 Task: Select the year "2020".
Action: Mouse moved to (679, 88)
Screenshot: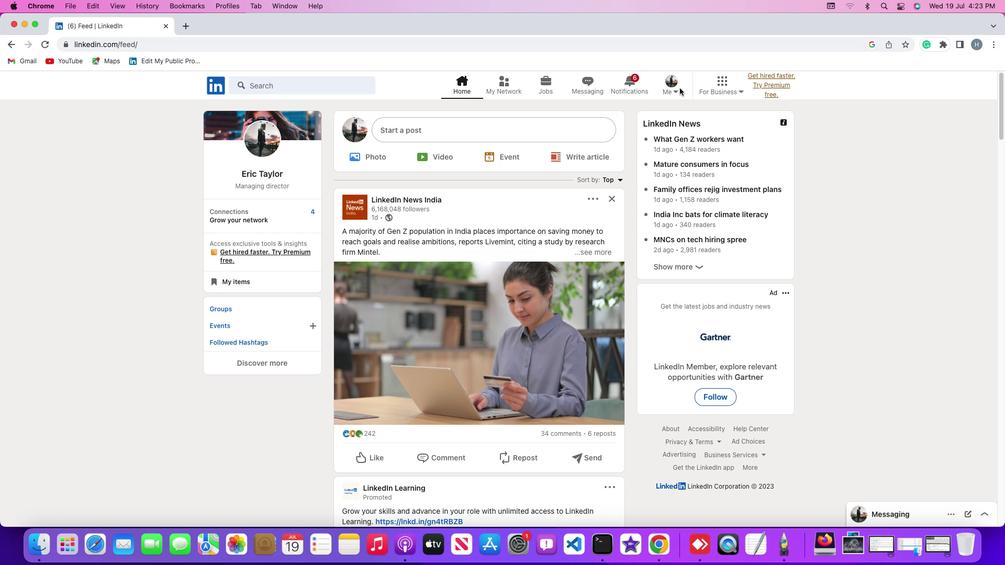 
Action: Mouse pressed left at (679, 88)
Screenshot: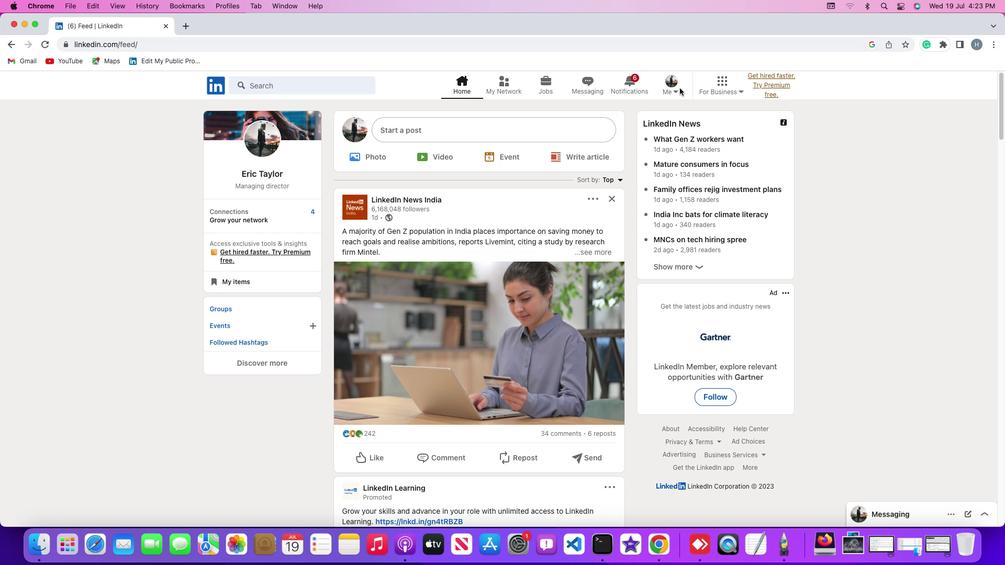 
Action: Mouse moved to (672, 90)
Screenshot: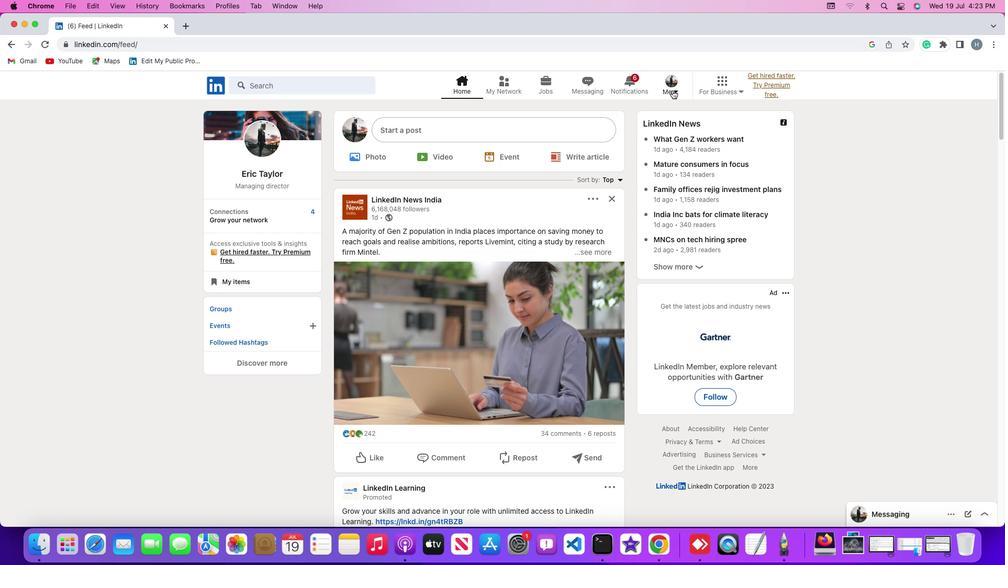 
Action: Mouse pressed left at (672, 90)
Screenshot: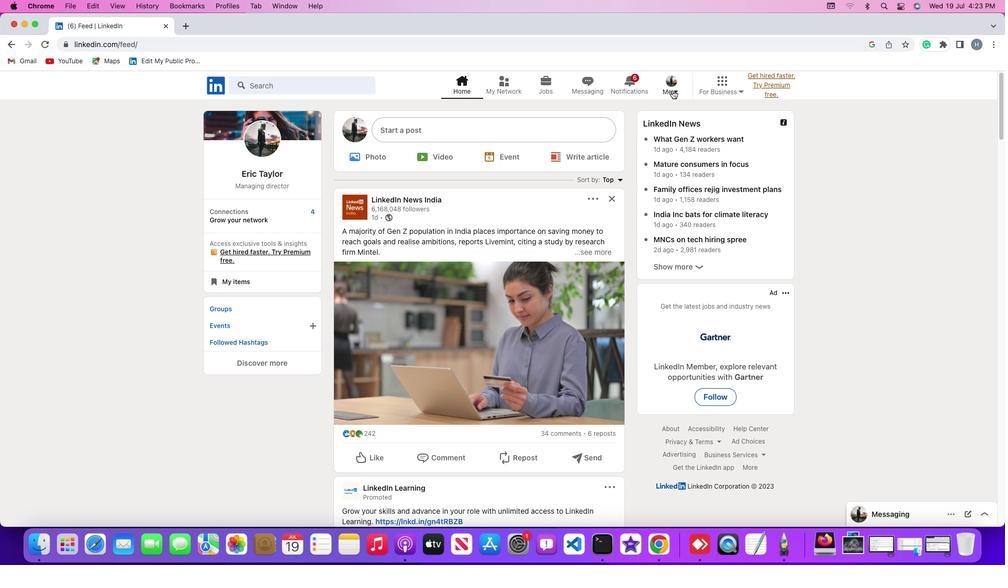 
Action: Mouse moved to (633, 144)
Screenshot: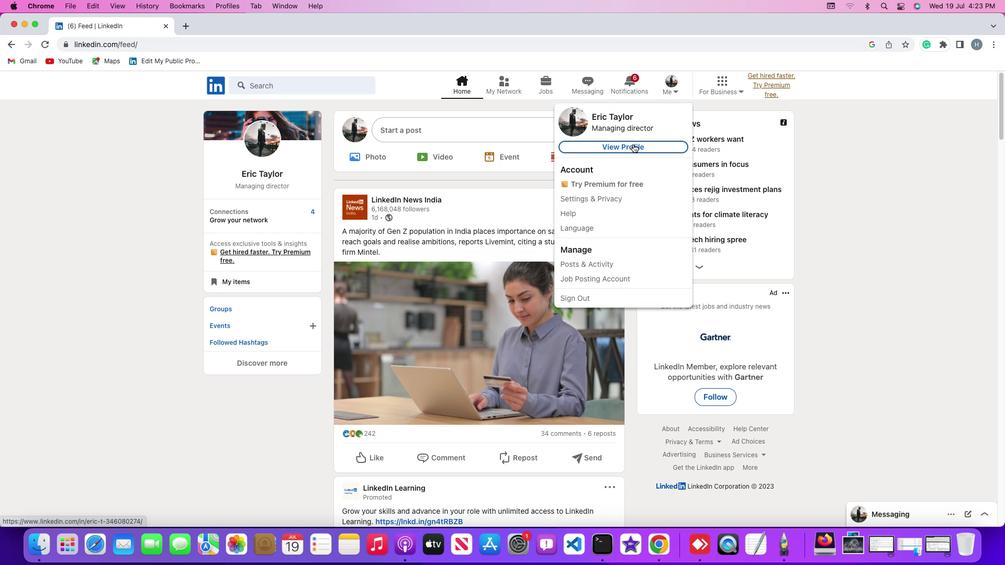 
Action: Mouse pressed left at (633, 144)
Screenshot: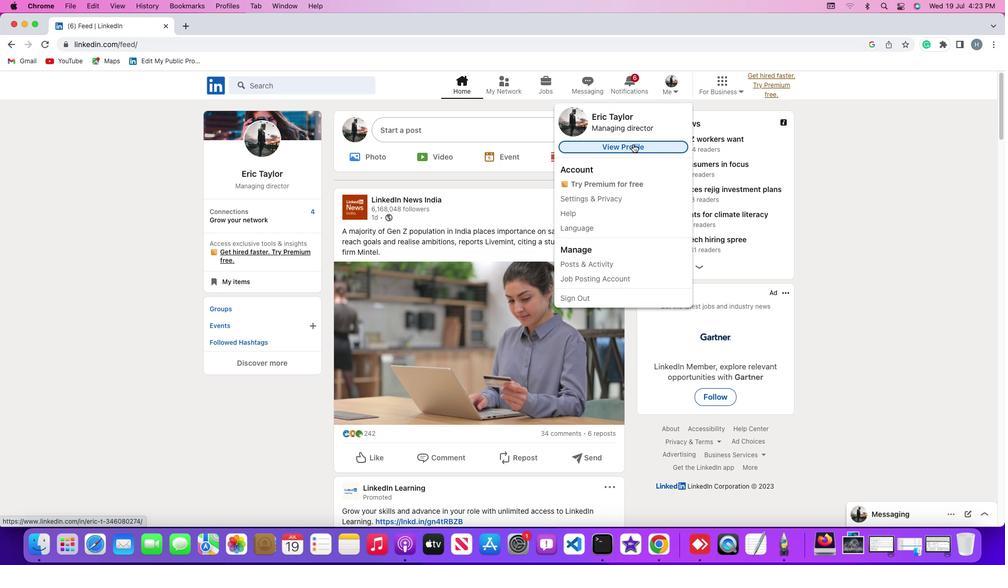 
Action: Mouse moved to (301, 314)
Screenshot: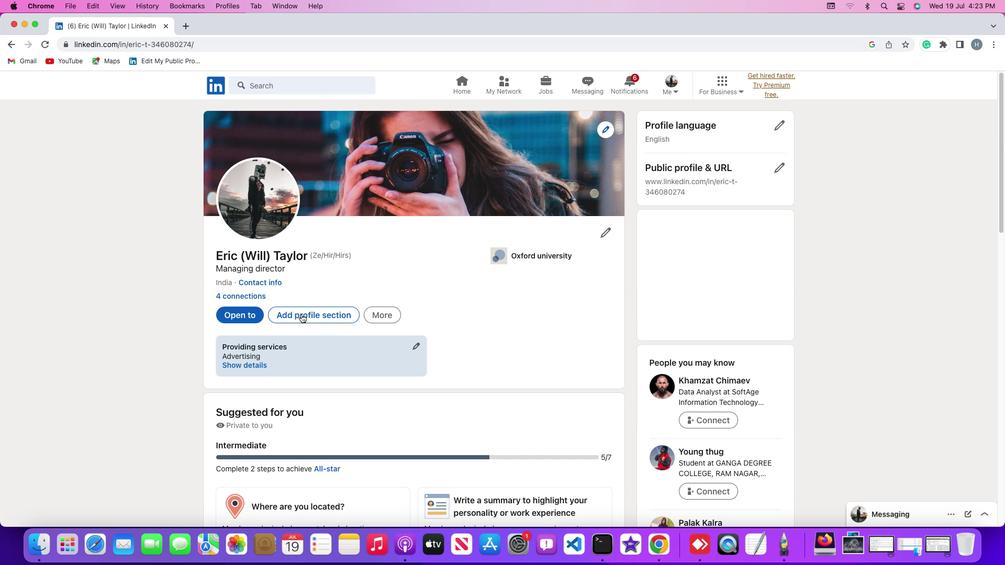 
Action: Mouse pressed left at (301, 314)
Screenshot: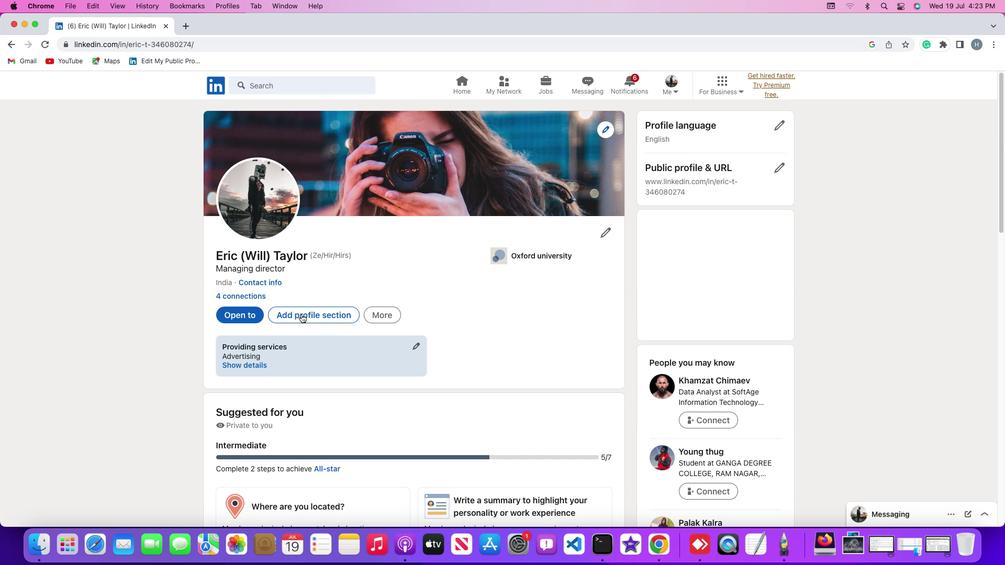 
Action: Mouse moved to (394, 254)
Screenshot: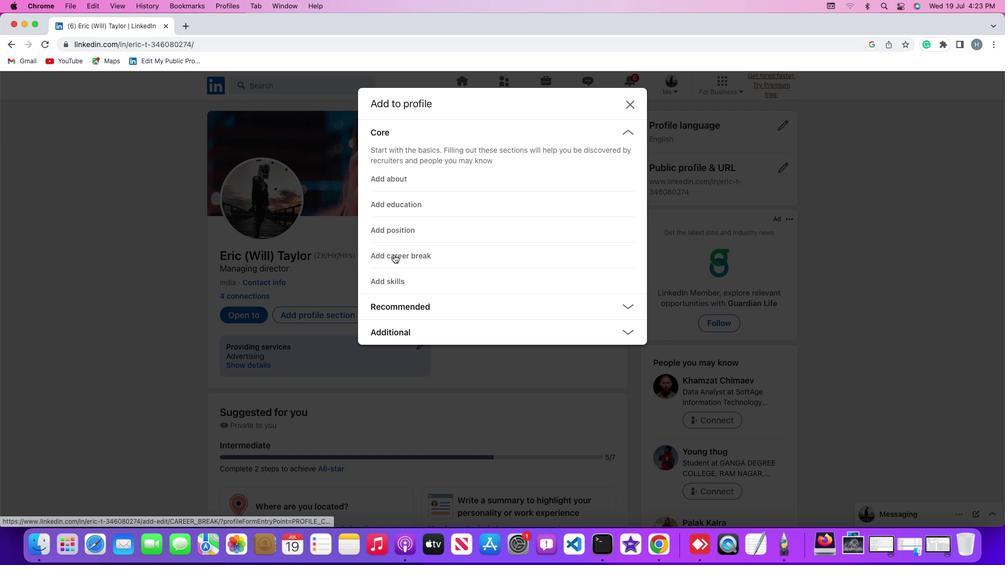 
Action: Mouse pressed left at (394, 254)
Screenshot: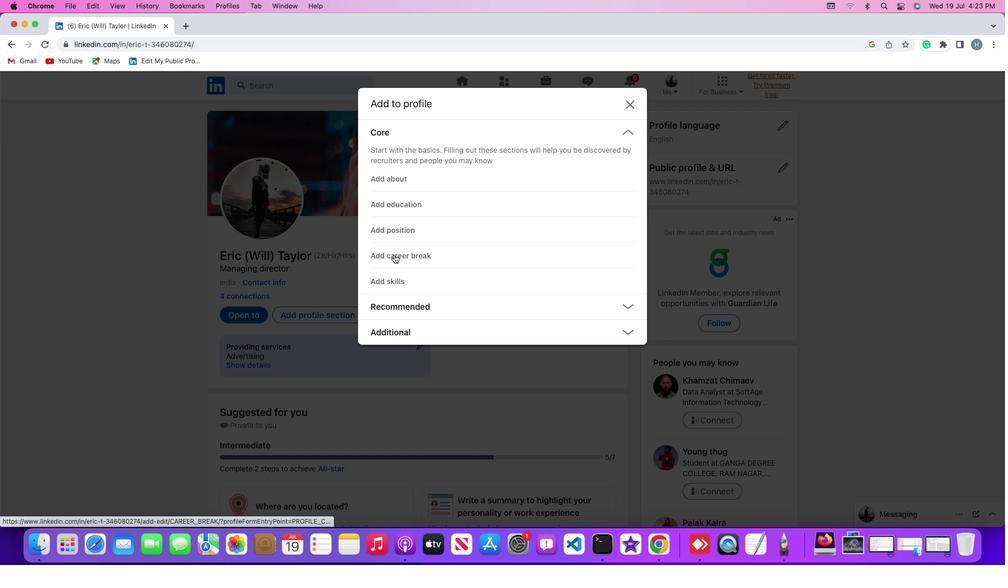 
Action: Mouse moved to (529, 309)
Screenshot: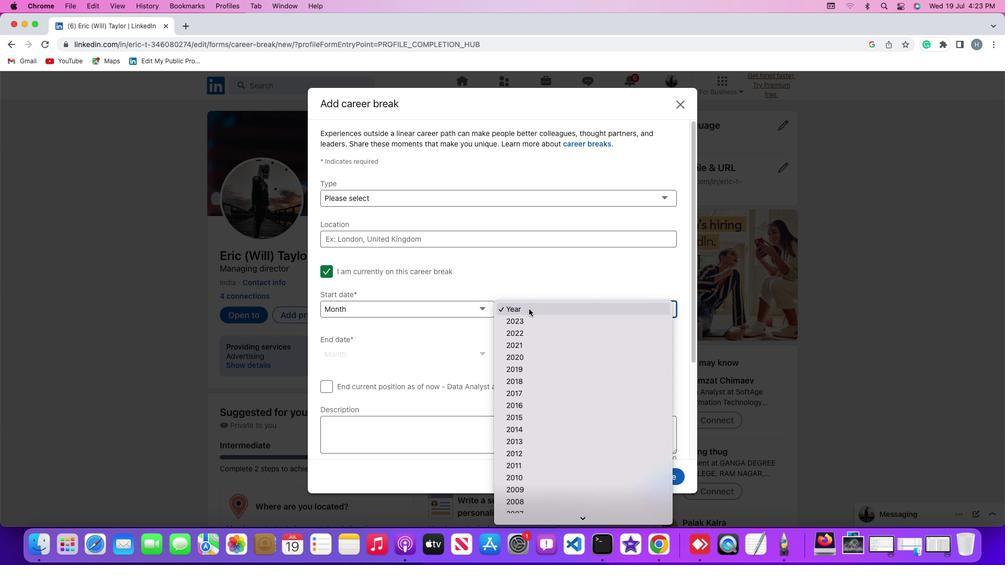 
Action: Mouse pressed left at (529, 309)
Screenshot: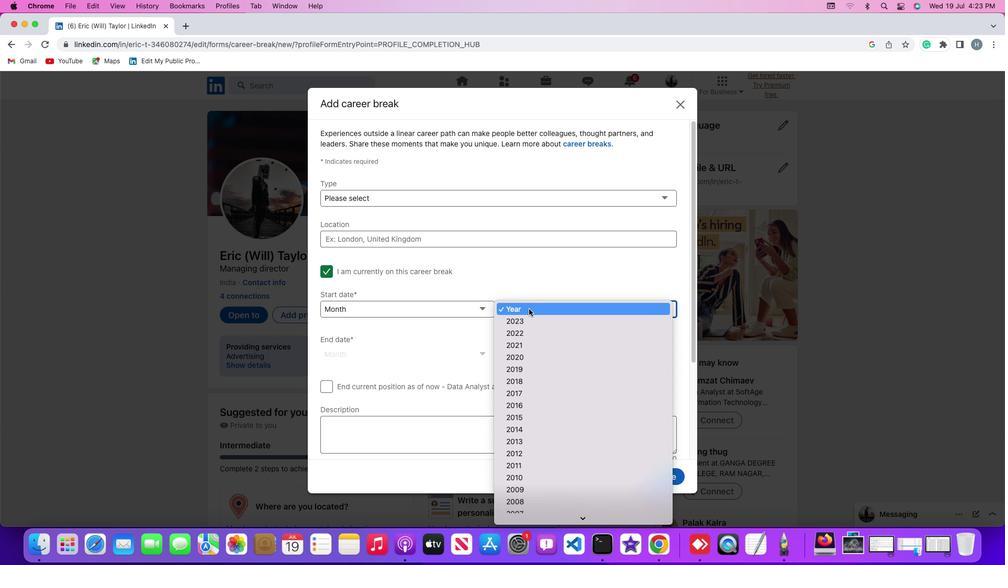 
Action: Mouse moved to (519, 359)
Screenshot: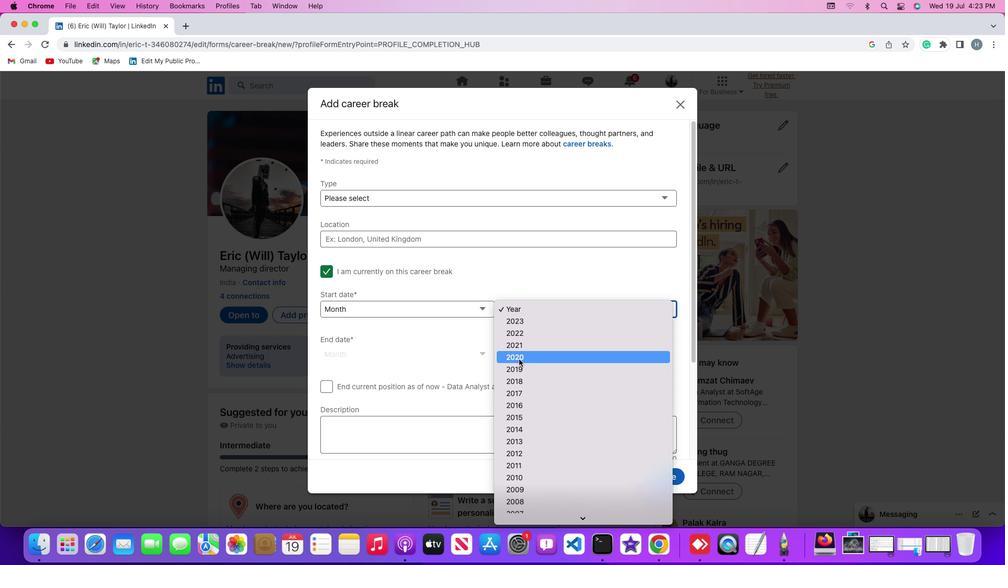 
Action: Mouse pressed left at (519, 359)
Screenshot: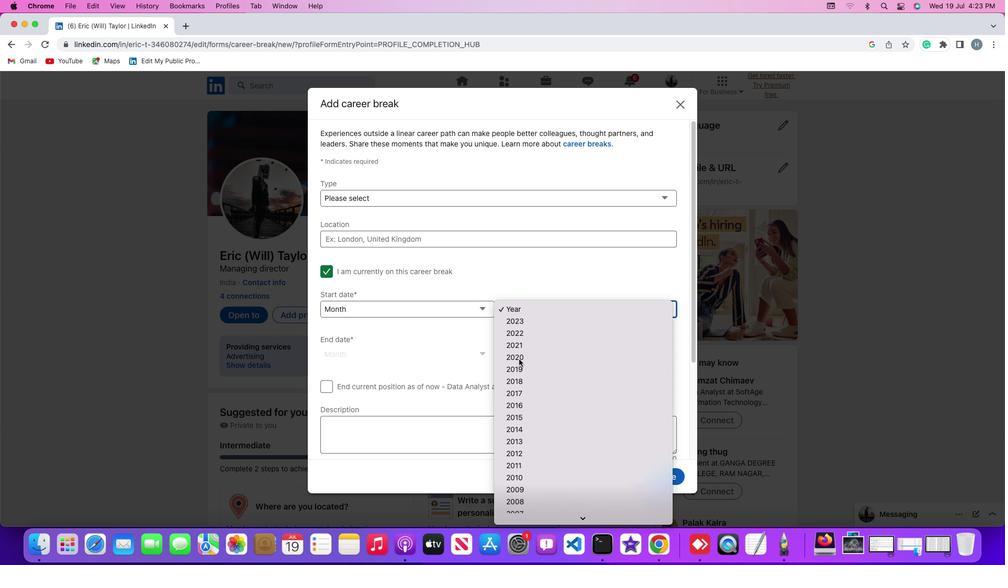 
